 Task: Create List Files in Board Market Share Growth Strategy to Workspace Brand Management. Create List Trademarks in Board Brand Style Guide Development and Implementation to Workspace Brand Management. Create List Resources in Board Customer Segmentation to Workspace Brand Management
Action: Mouse moved to (60, 328)
Screenshot: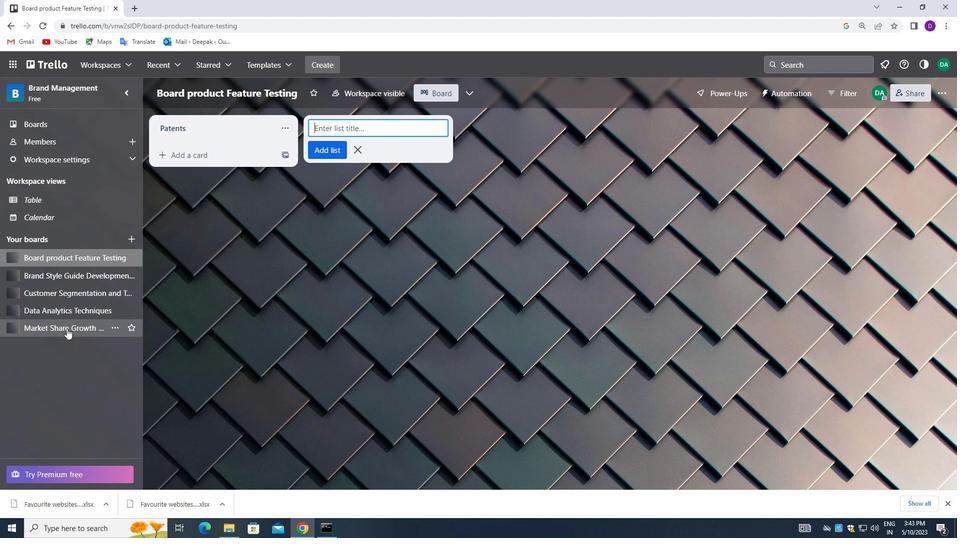 
Action: Mouse pressed left at (60, 328)
Screenshot: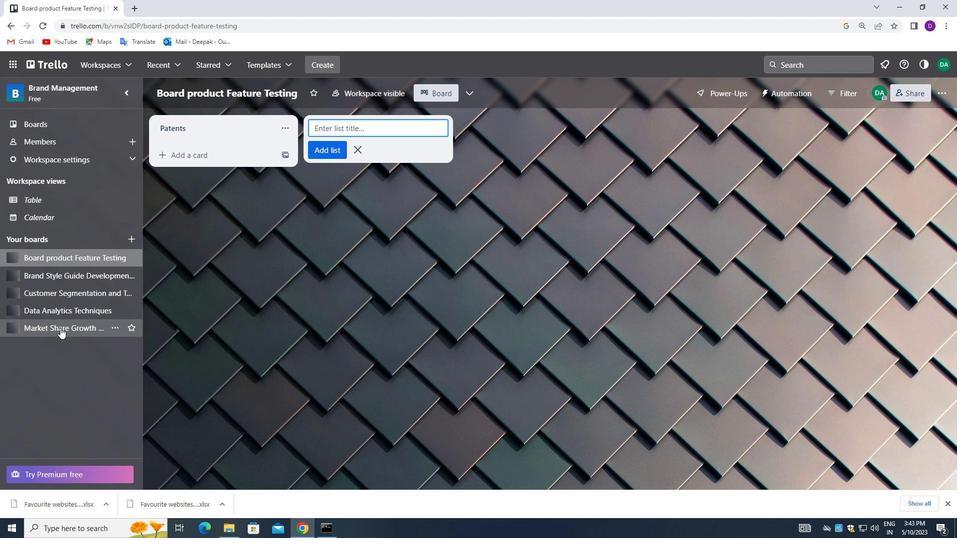 
Action: Mouse moved to (209, 132)
Screenshot: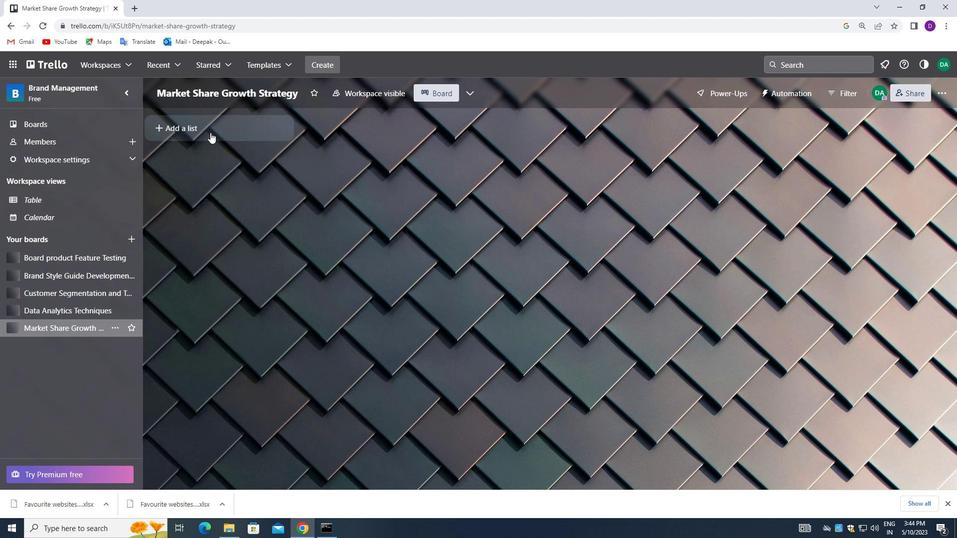
Action: Mouse pressed left at (209, 132)
Screenshot: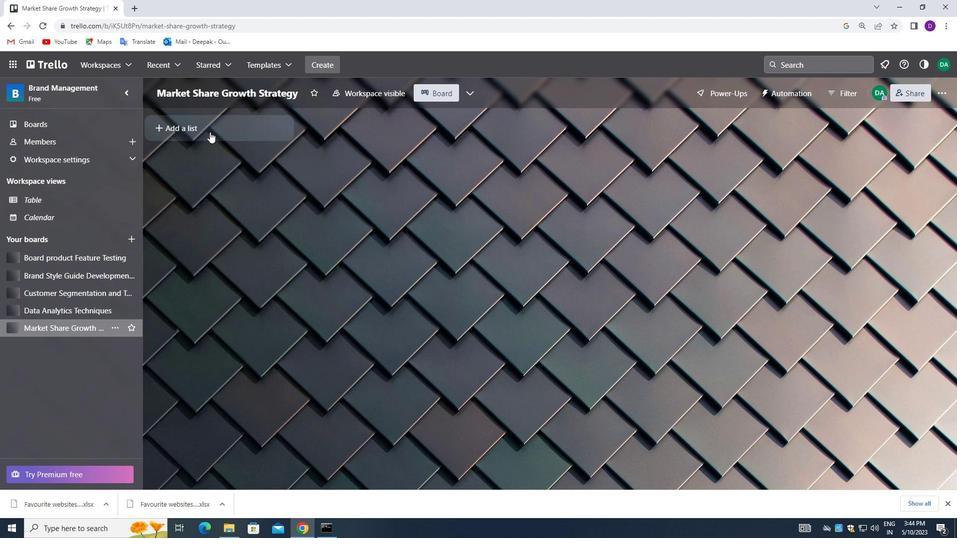 
Action: Mouse moved to (205, 131)
Screenshot: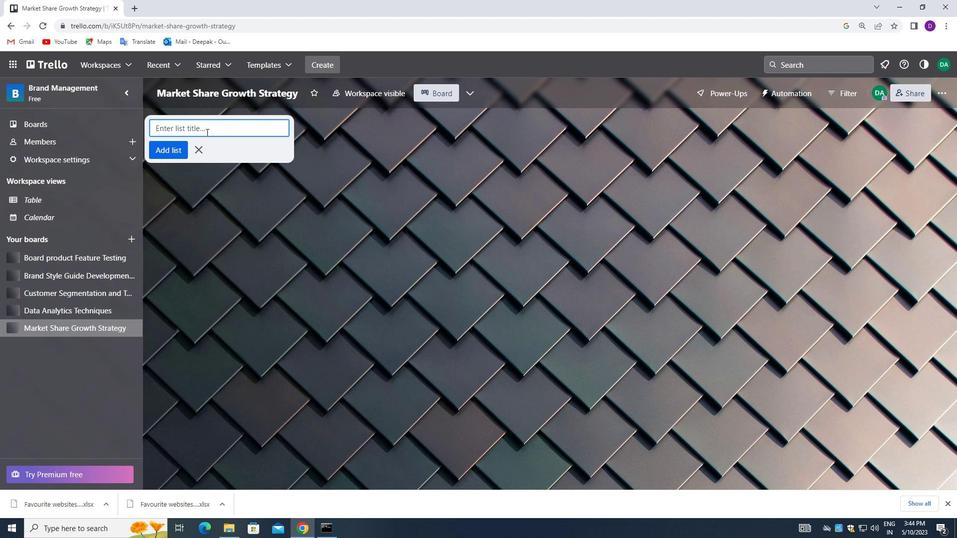 
Action: Mouse pressed left at (205, 131)
Screenshot: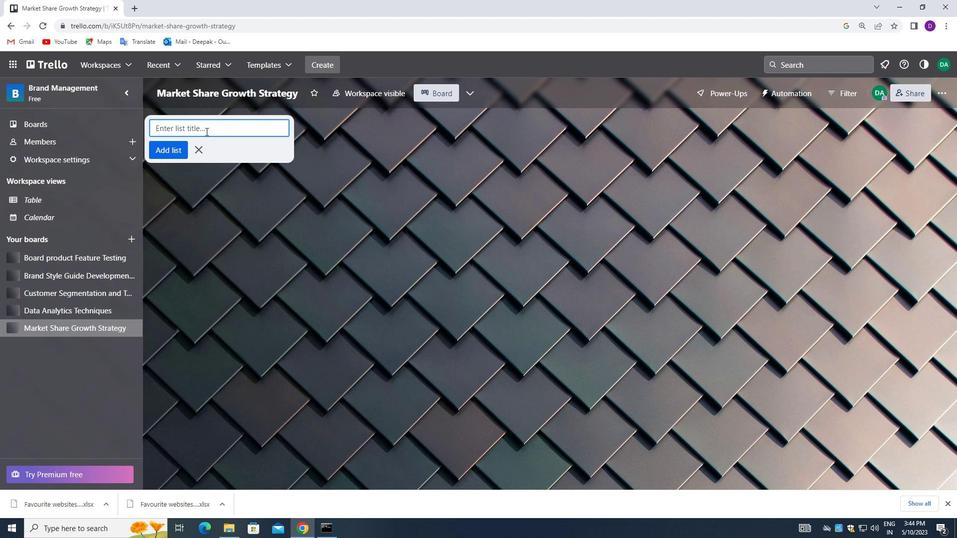 
Action: Mouse moved to (208, 130)
Screenshot: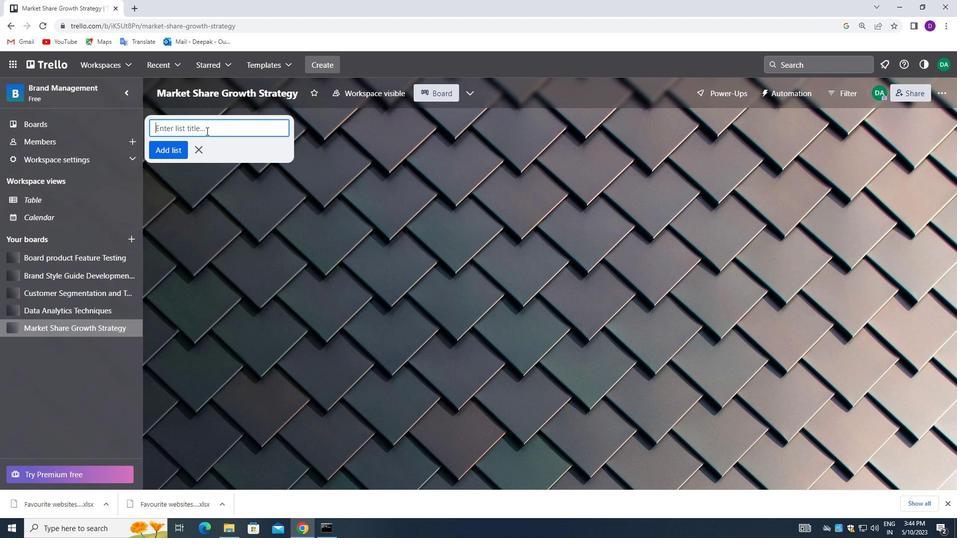 
Action: Key pressed <Key.shift_r>Files
Screenshot: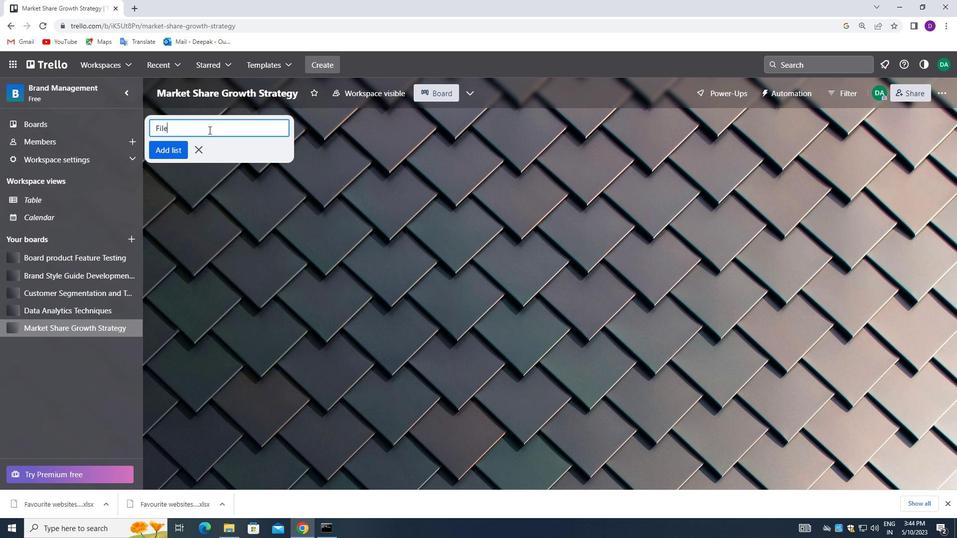 
Action: Mouse moved to (172, 151)
Screenshot: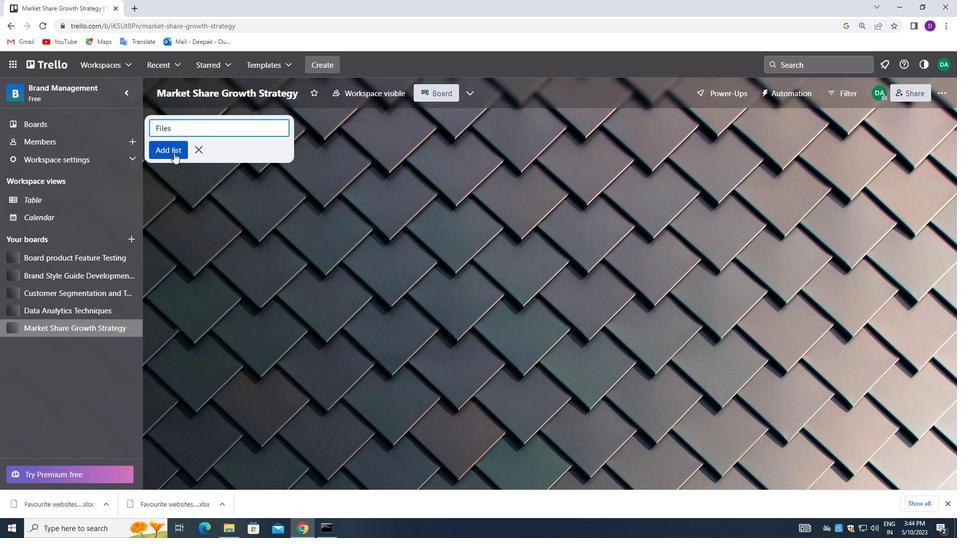 
Action: Mouse pressed left at (172, 151)
Screenshot: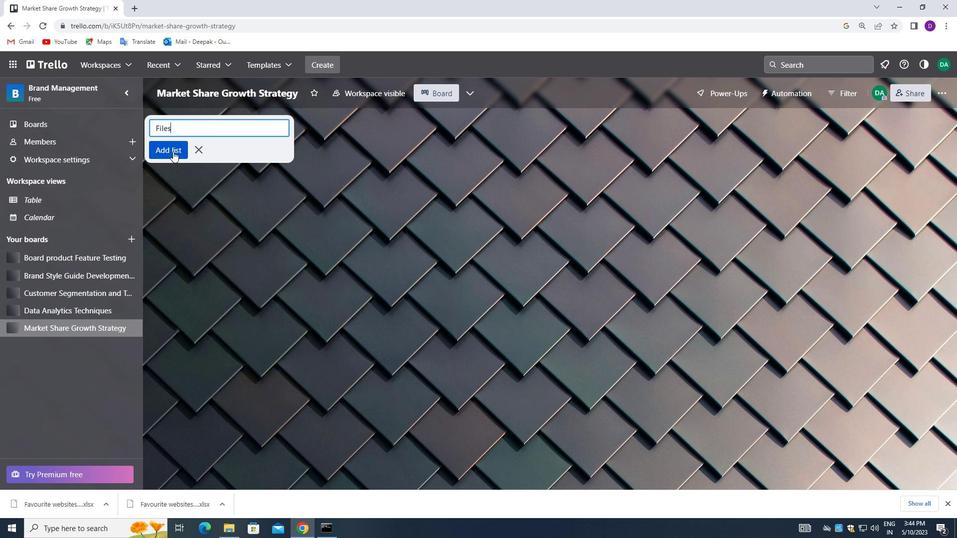 
Action: Mouse moved to (67, 278)
Screenshot: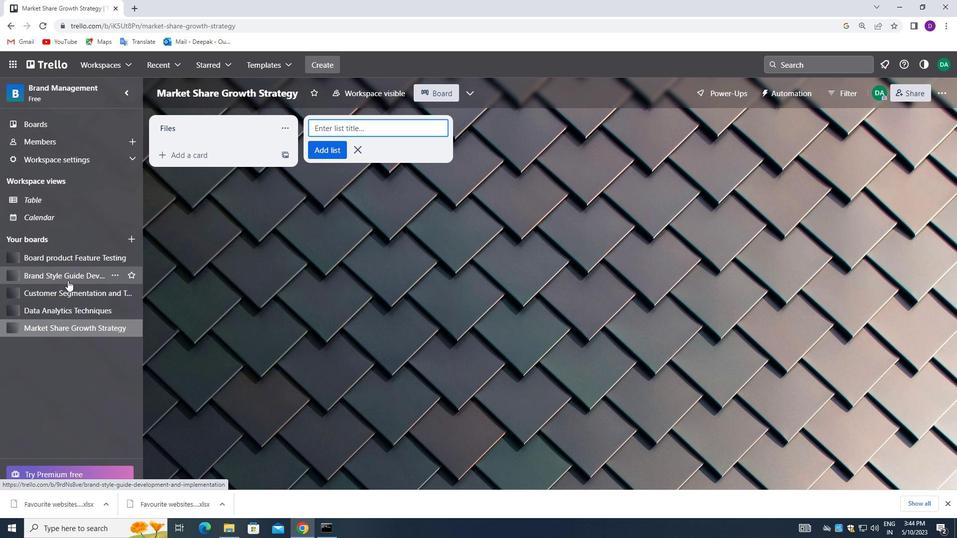
Action: Mouse pressed left at (67, 278)
Screenshot: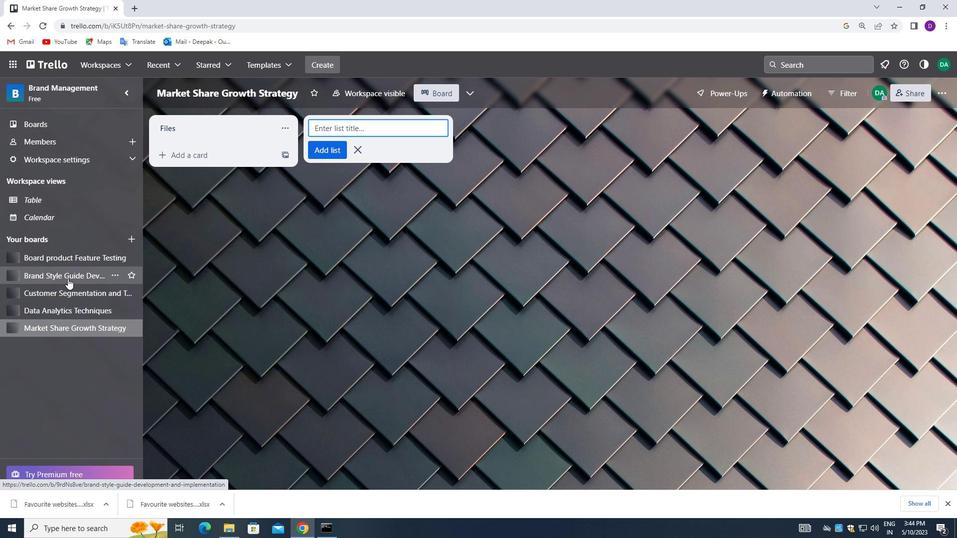 
Action: Mouse moved to (199, 130)
Screenshot: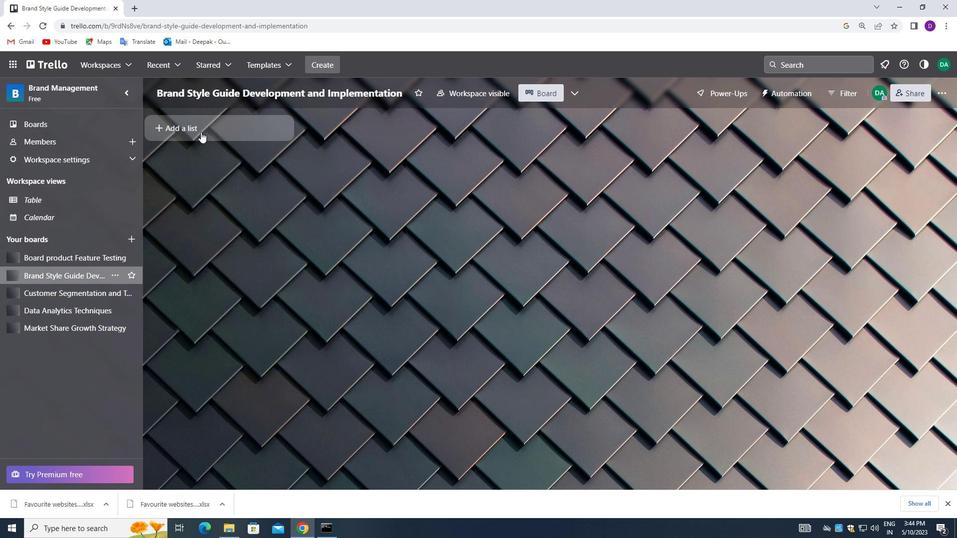 
Action: Mouse pressed left at (199, 130)
Screenshot: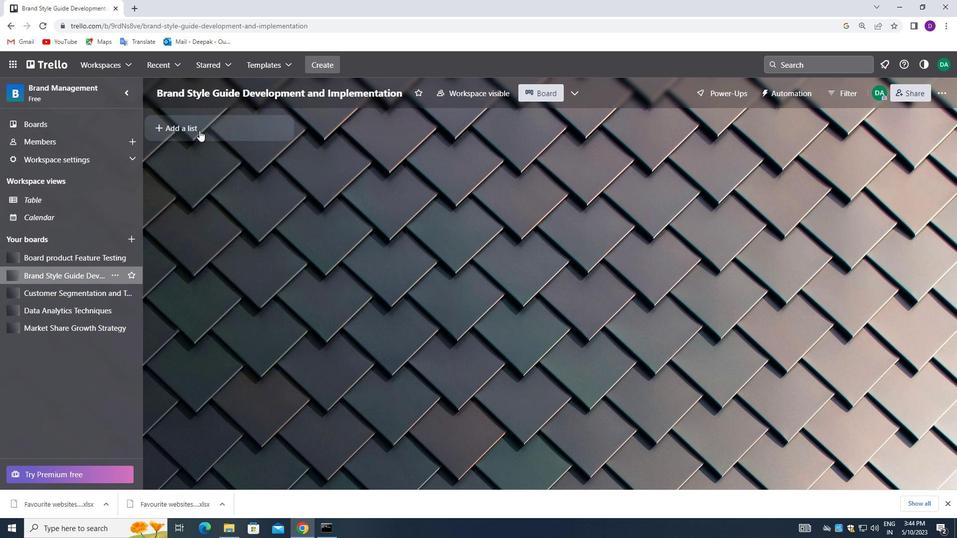 
Action: Mouse moved to (196, 129)
Screenshot: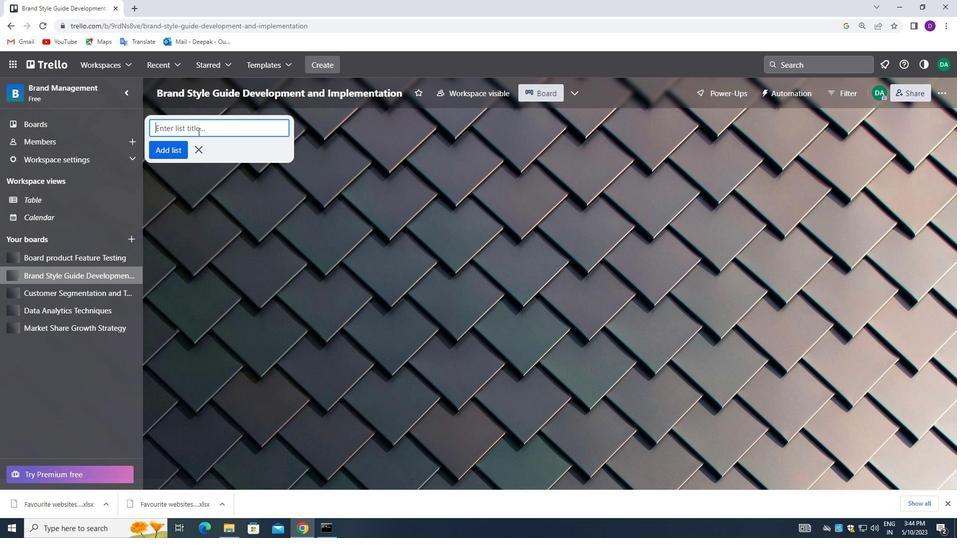 
Action: Mouse pressed left at (196, 129)
Screenshot: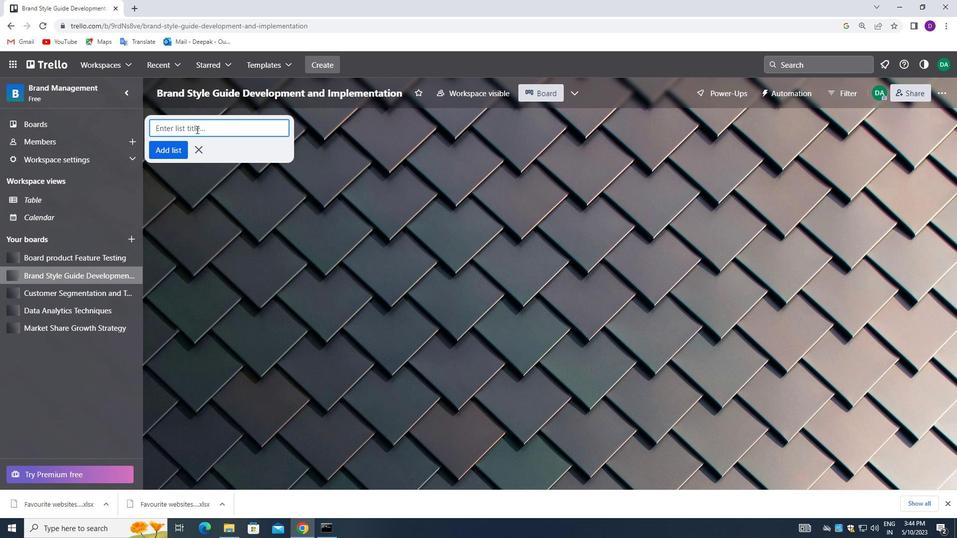 
Action: Mouse moved to (263, 268)
Screenshot: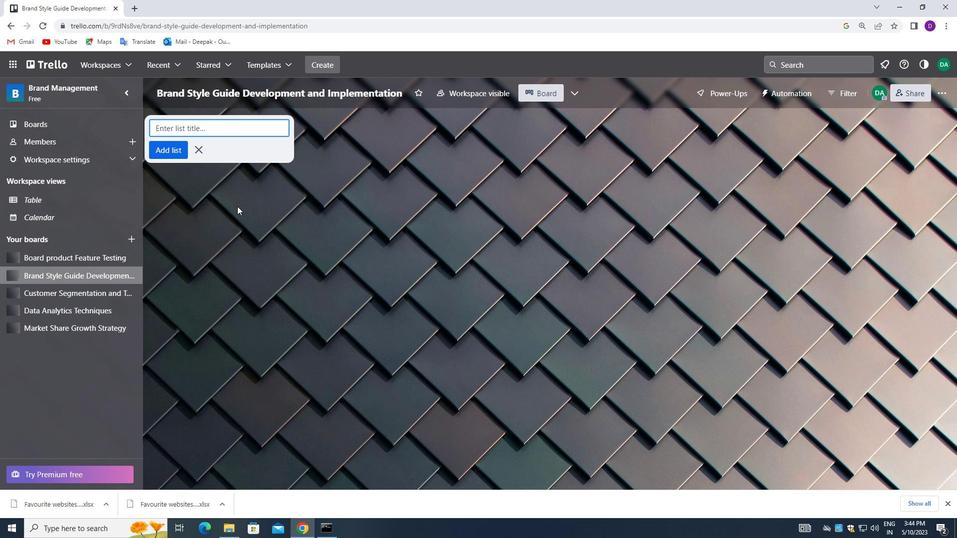 
Action: Key pressed <Key.shift_r>Trademarks
Screenshot: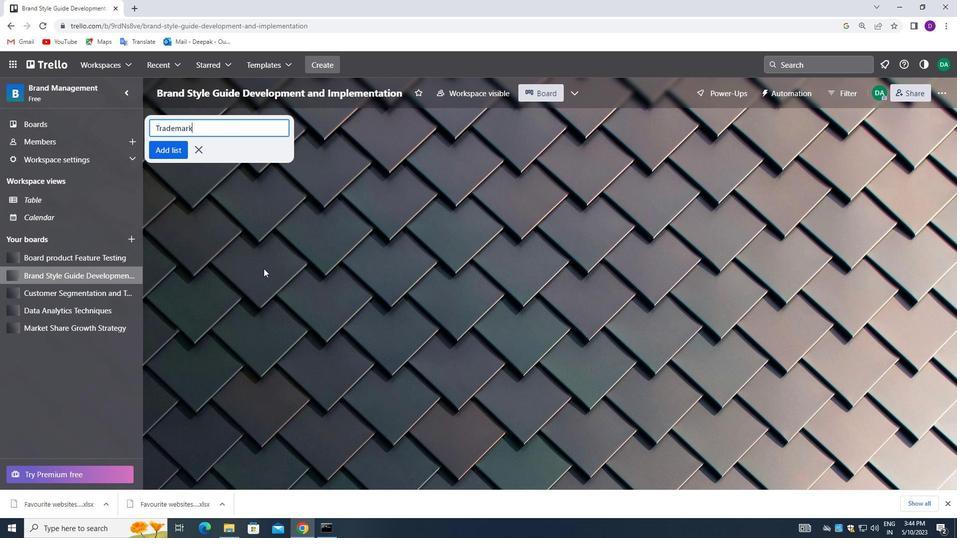 
Action: Mouse moved to (170, 150)
Screenshot: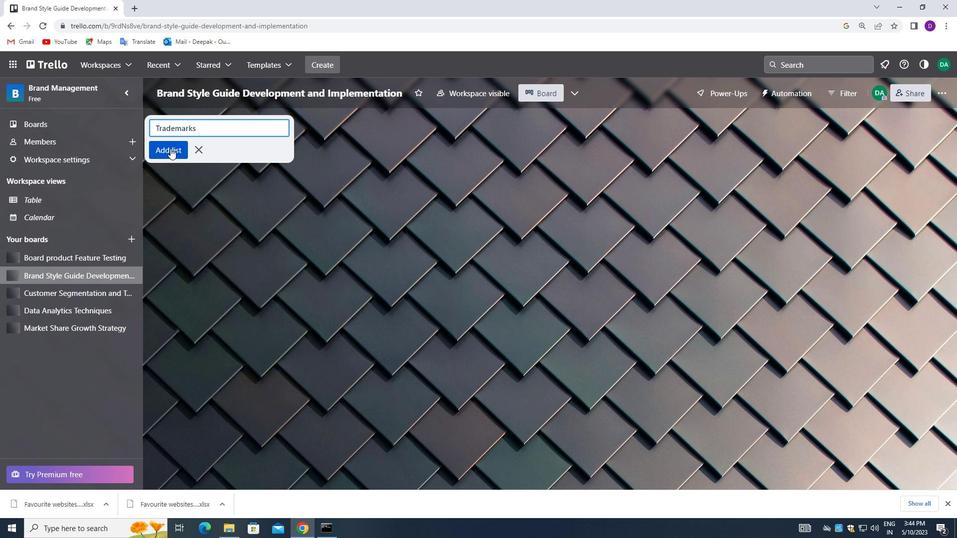 
Action: Mouse pressed left at (170, 150)
Screenshot: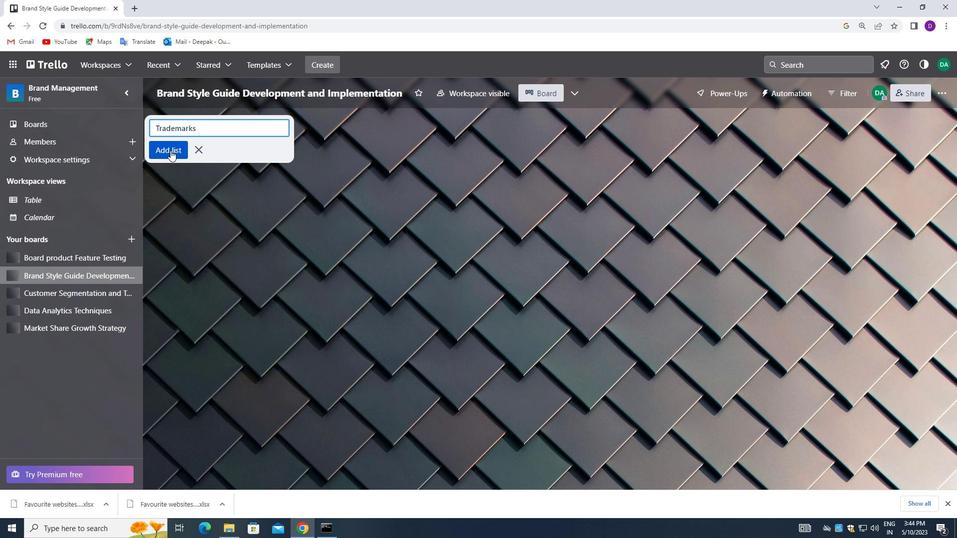 
Action: Mouse moved to (52, 289)
Screenshot: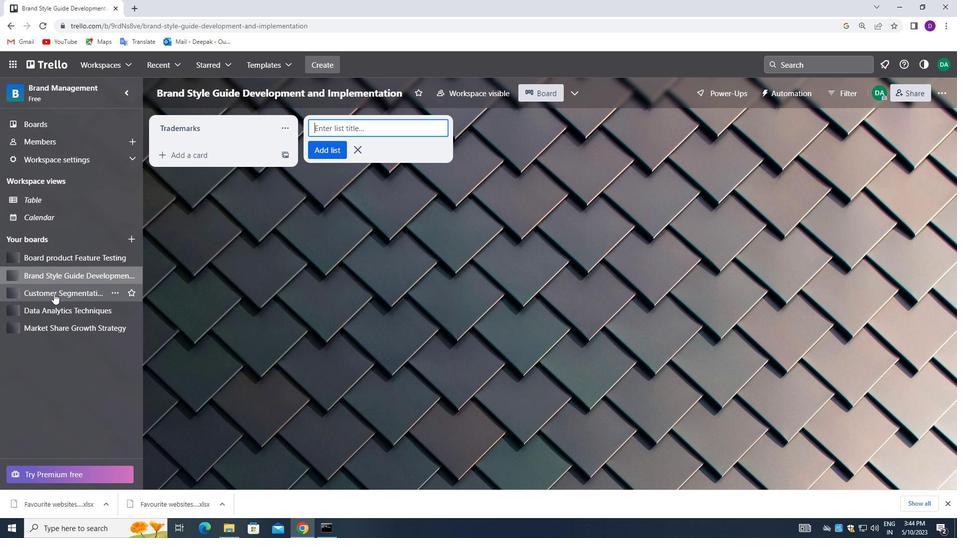 
Action: Mouse pressed left at (52, 289)
Screenshot: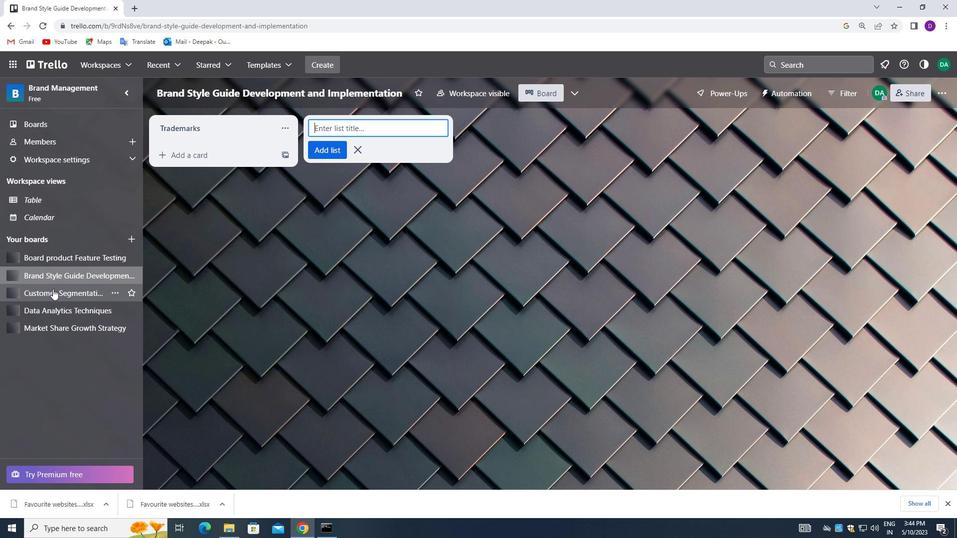 
Action: Mouse moved to (485, 128)
Screenshot: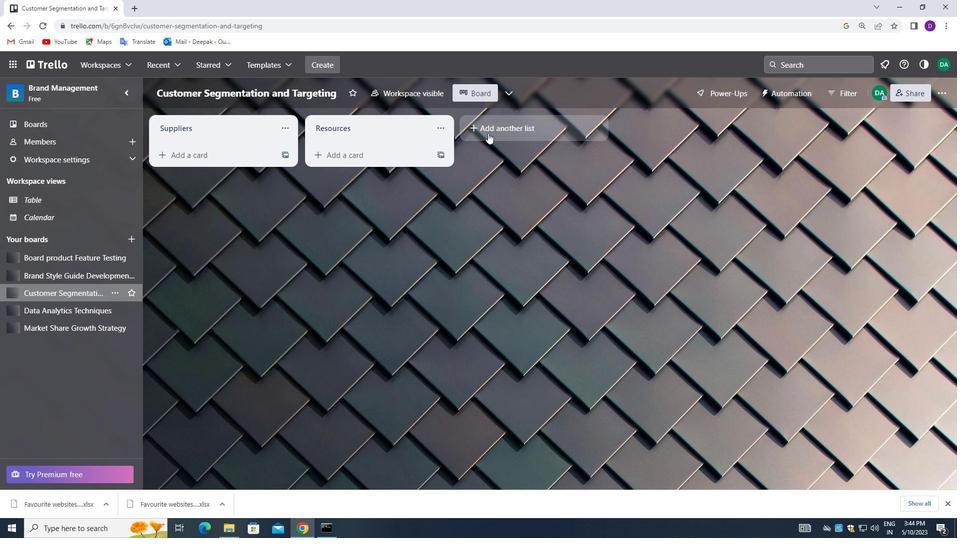 
Action: Mouse pressed left at (485, 128)
Screenshot: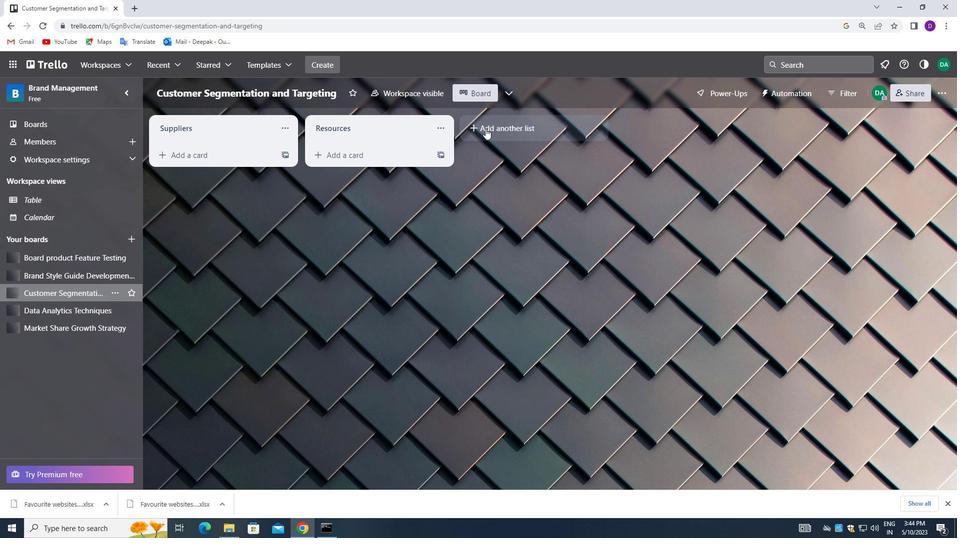 
Action: Mouse moved to (489, 130)
Screenshot: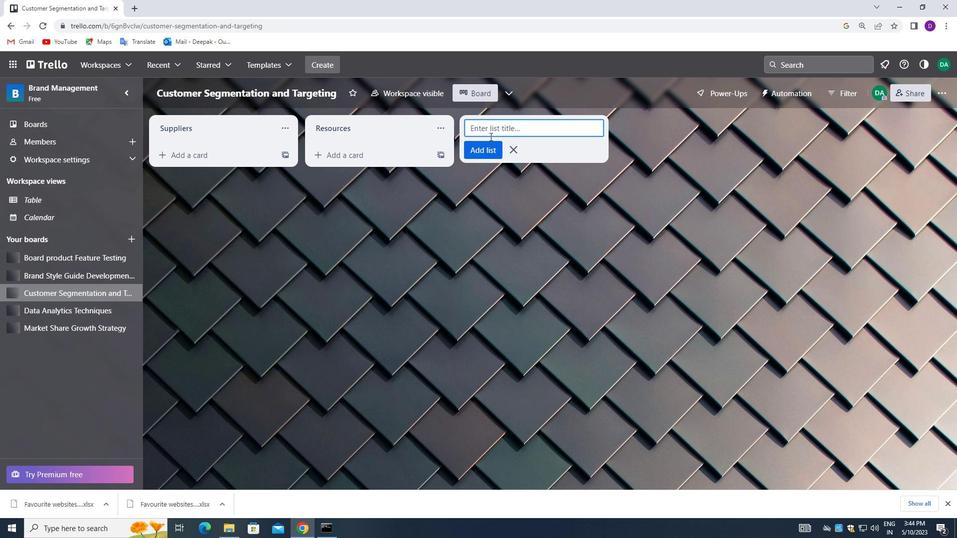 
Action: Mouse pressed left at (489, 130)
Screenshot: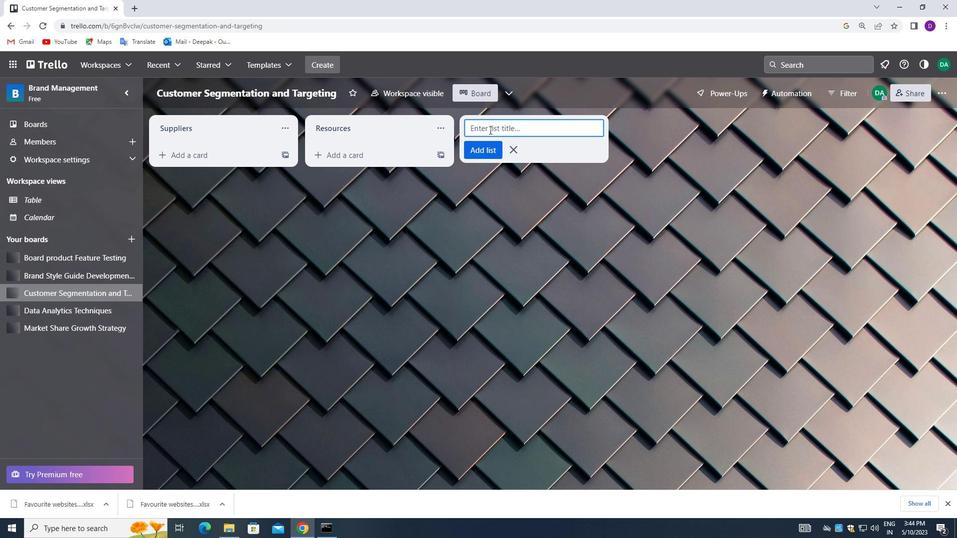 
Action: Mouse moved to (495, 130)
Screenshot: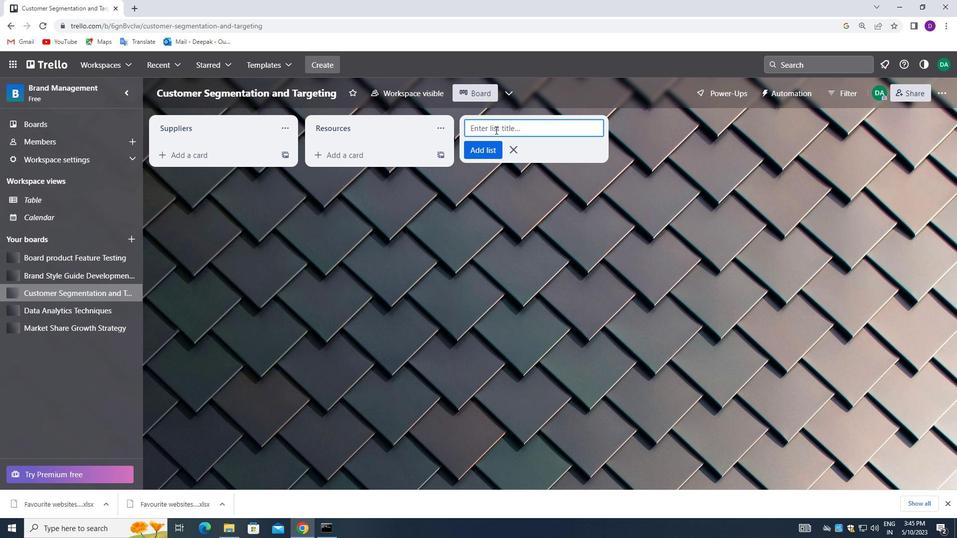 
Action: Key pressed <Key.shift_r>Resources
Screenshot: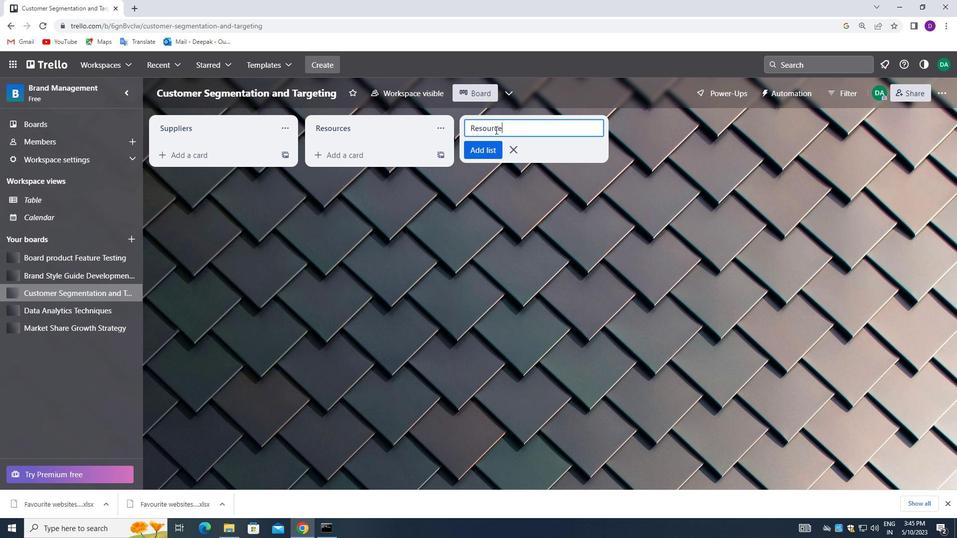 
Action: Mouse moved to (484, 146)
Screenshot: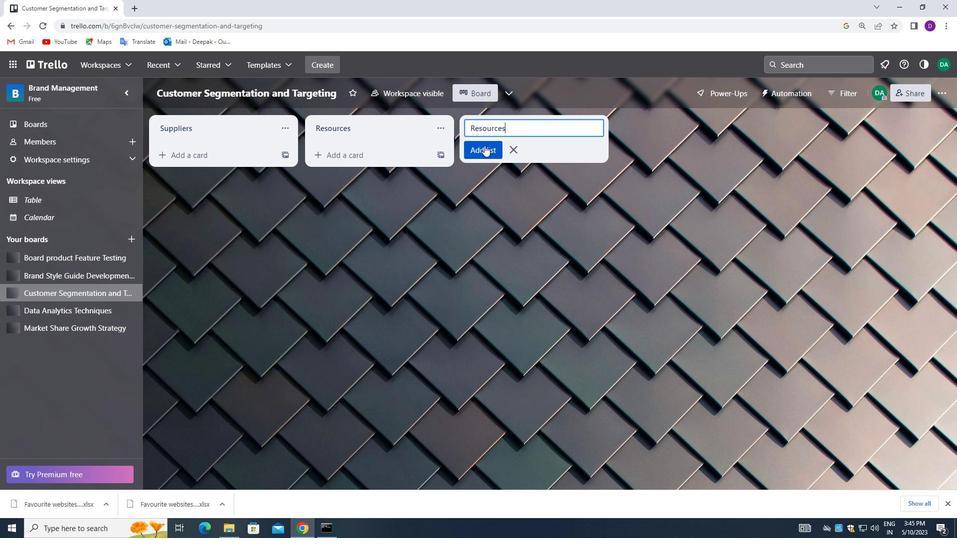 
Action: Mouse pressed left at (484, 146)
Screenshot: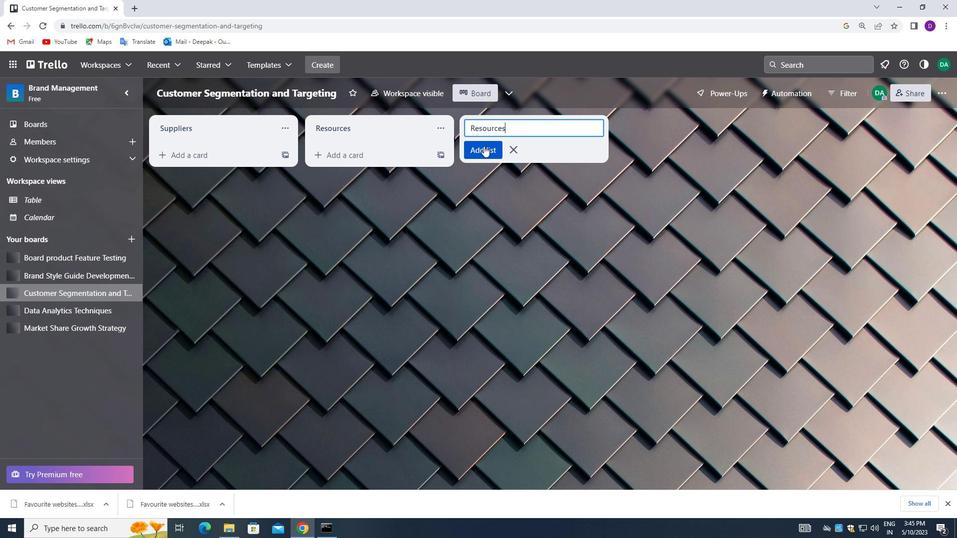 
Action: Mouse moved to (490, 225)
Screenshot: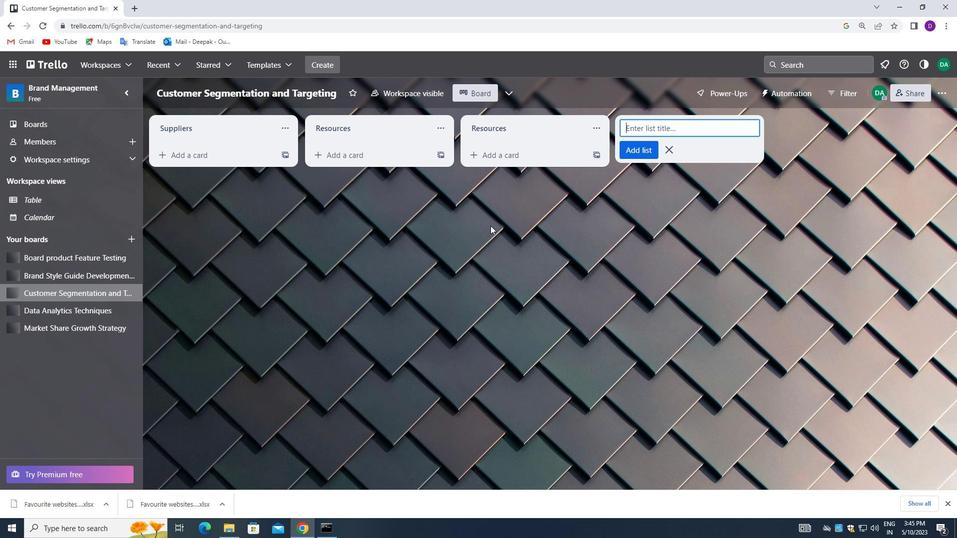 
